 Task: Create List Customer Profiling in Board Product Development Strategies to Workspace Business Writing. Create List Customer Segmentation in Board Content Amplification to Workspace Business Writing. Create List Customer Journey Mapping in Board Sales Pipeline Management and Lead Generation to Workspace Business Writing
Action: Mouse moved to (71, 297)
Screenshot: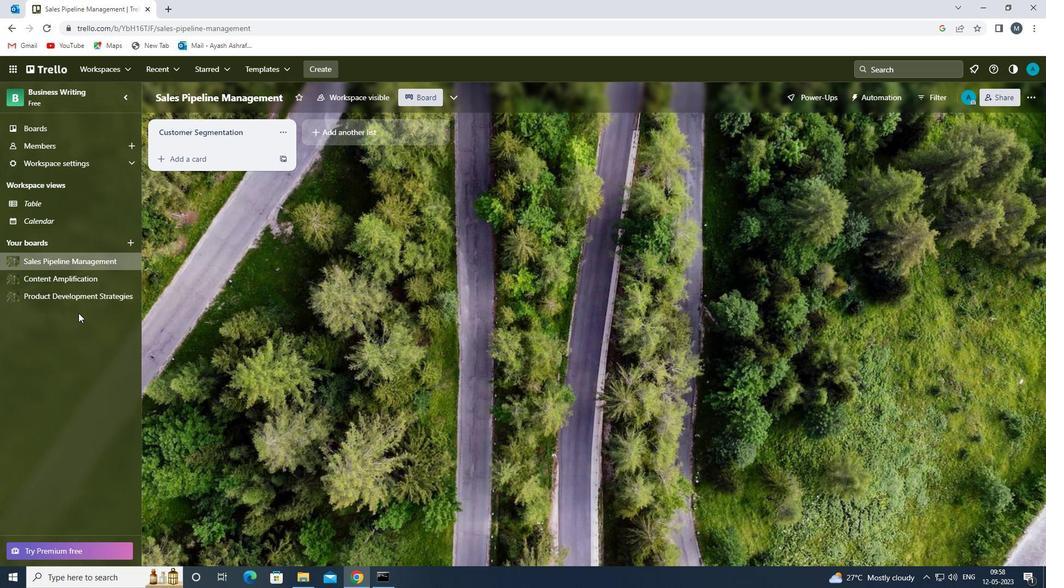 
Action: Mouse pressed left at (71, 297)
Screenshot: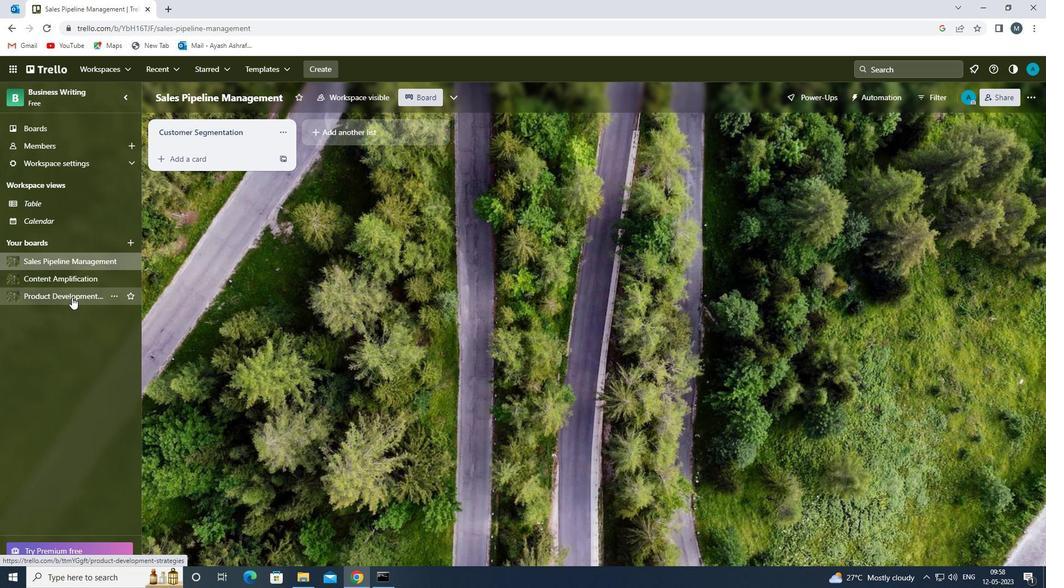 
Action: Mouse moved to (371, 130)
Screenshot: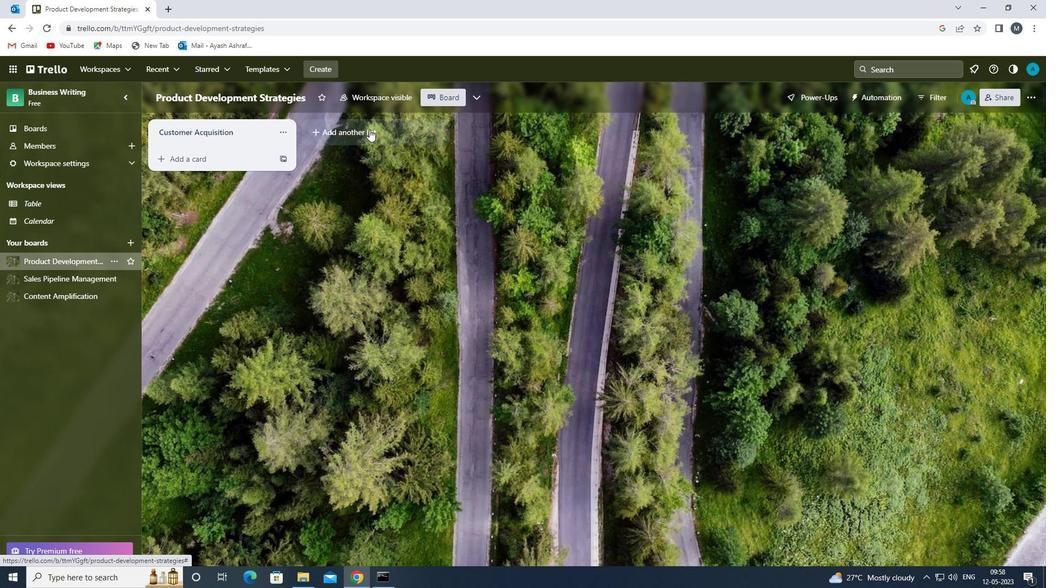 
Action: Mouse pressed left at (371, 130)
Screenshot: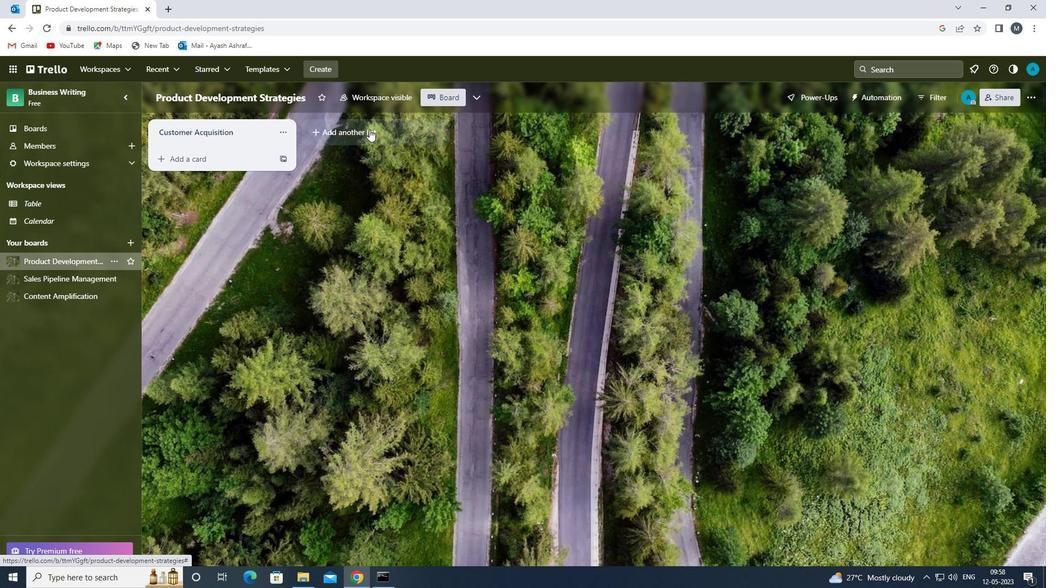 
Action: Mouse moved to (350, 131)
Screenshot: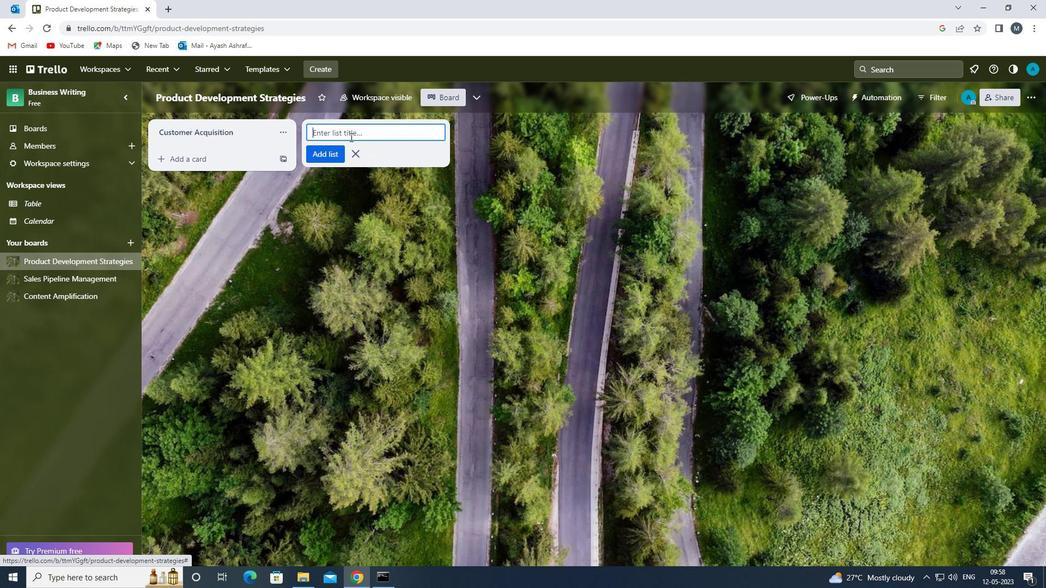 
Action: Mouse pressed left at (350, 131)
Screenshot: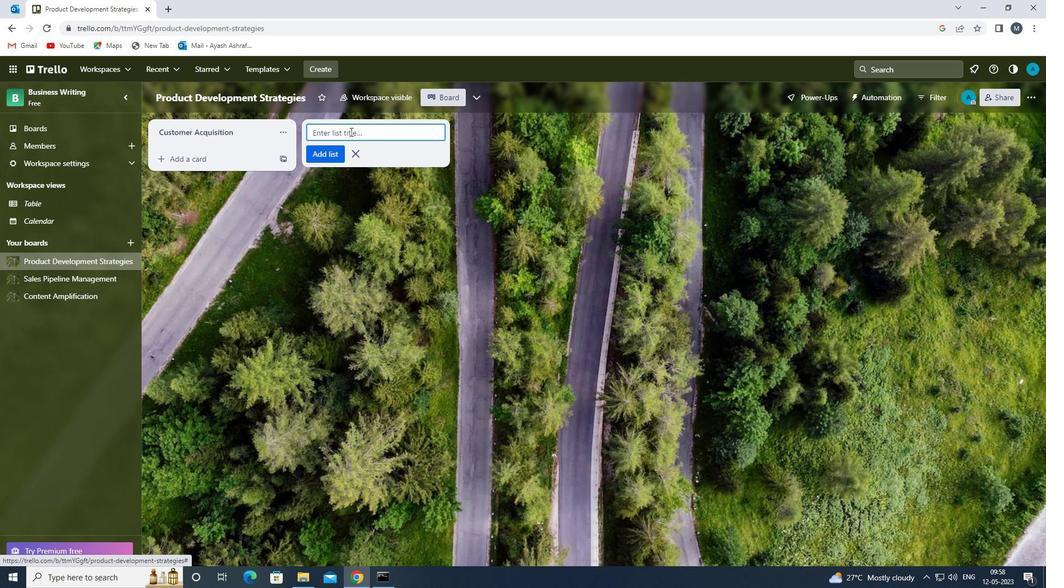
Action: Mouse moved to (349, 131)
Screenshot: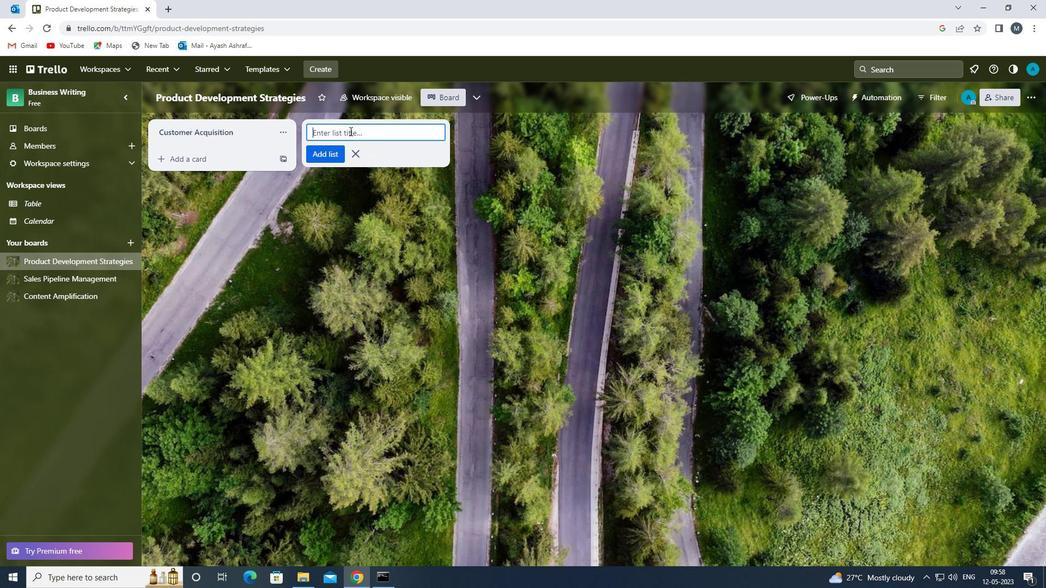 
Action: Key pressed <Key.shift><Key.shift>C
Screenshot: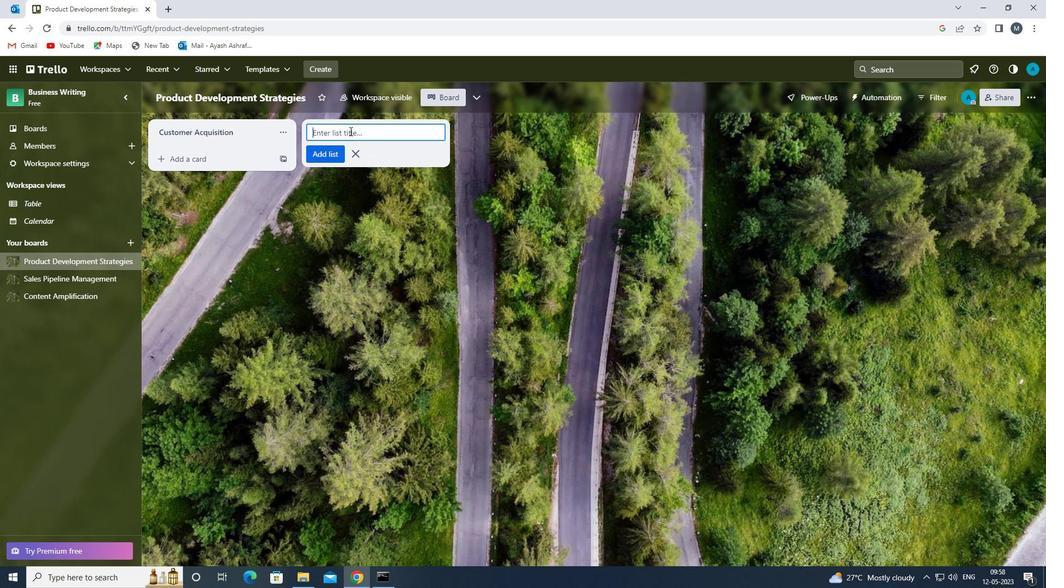 
Action: Mouse moved to (349, 131)
Screenshot: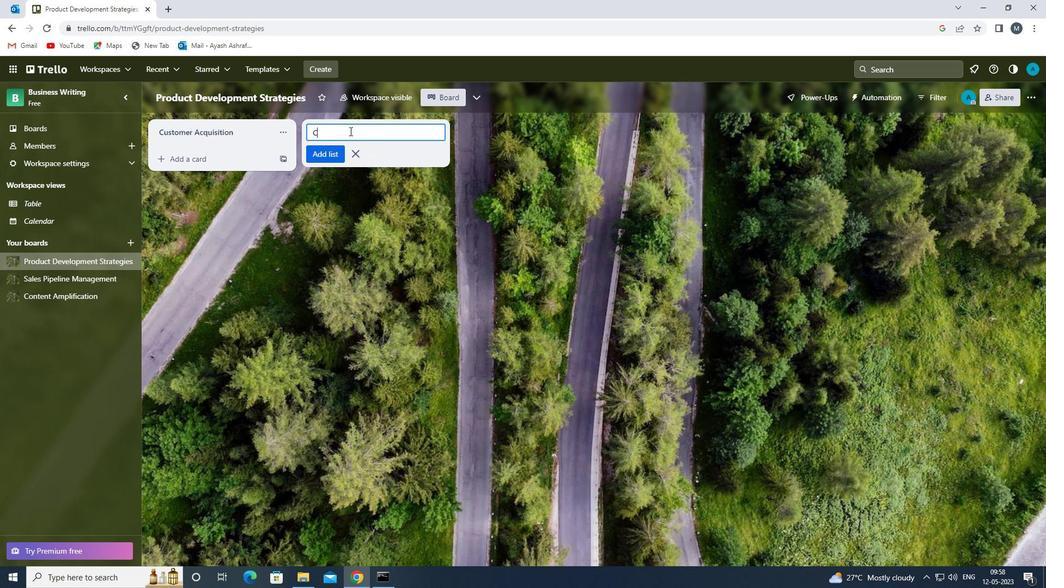 
Action: Key pressed USTOMER<Key.space><Key.shift>PROFILING<Key.space>
Screenshot: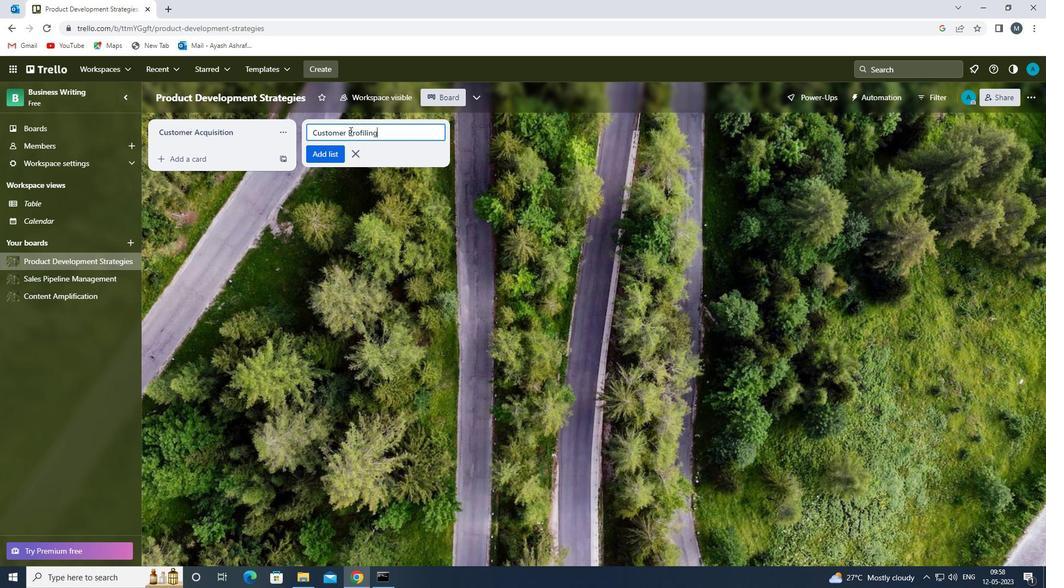 
Action: Mouse moved to (324, 159)
Screenshot: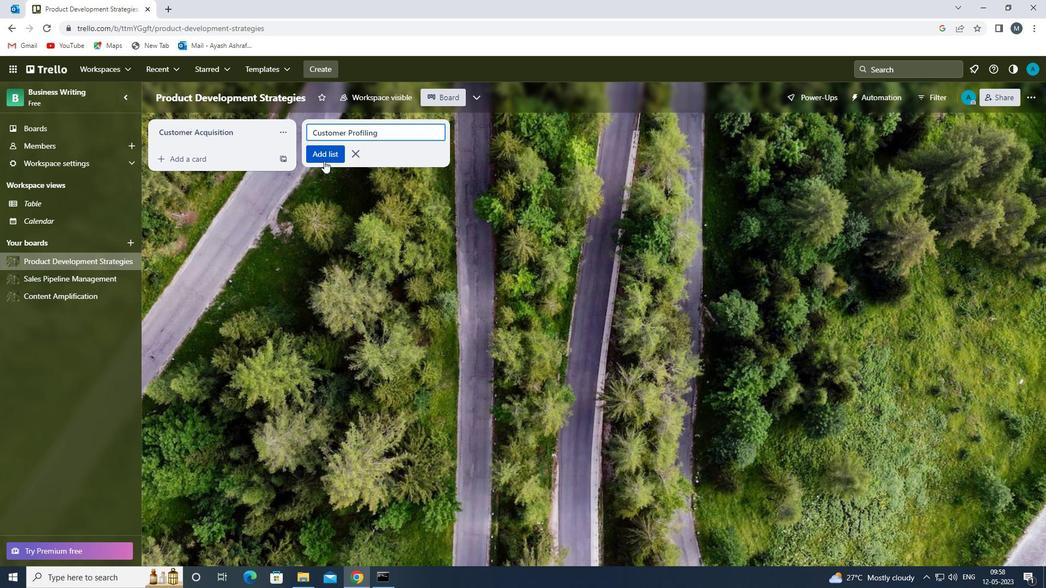 
Action: Mouse pressed left at (324, 159)
Screenshot: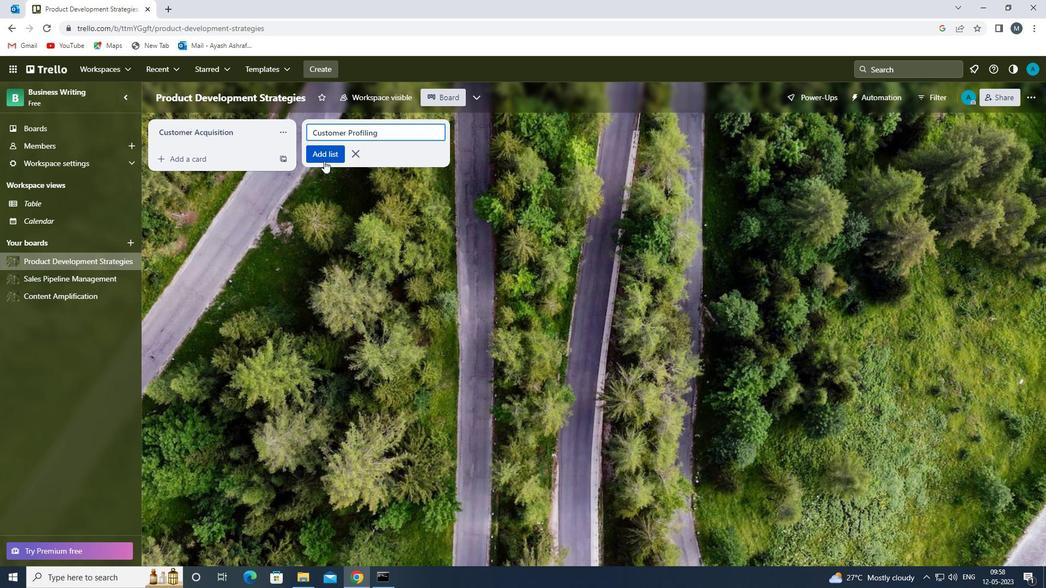 
Action: Mouse moved to (307, 268)
Screenshot: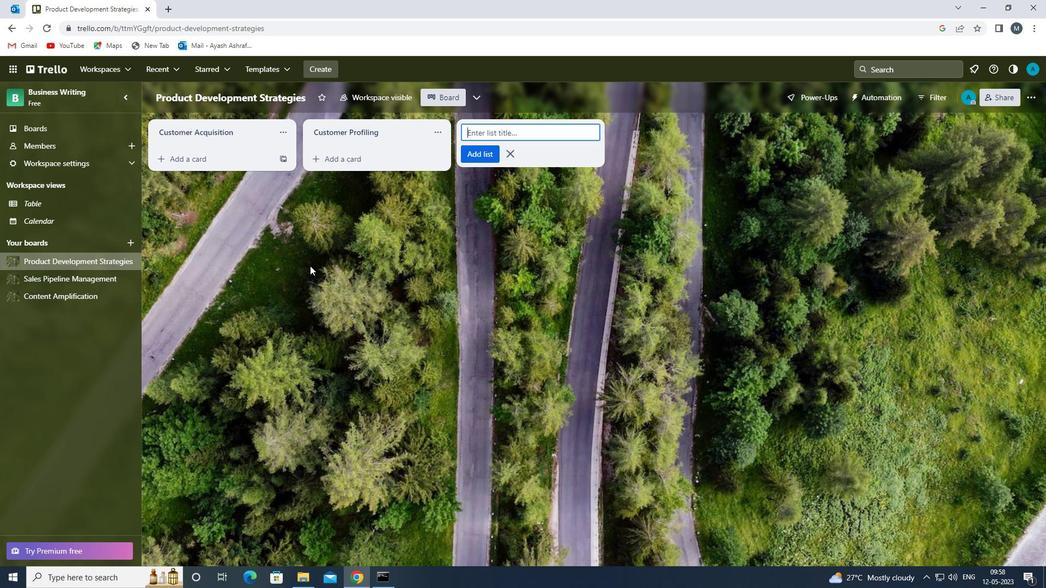 
Action: Mouse pressed left at (307, 268)
Screenshot: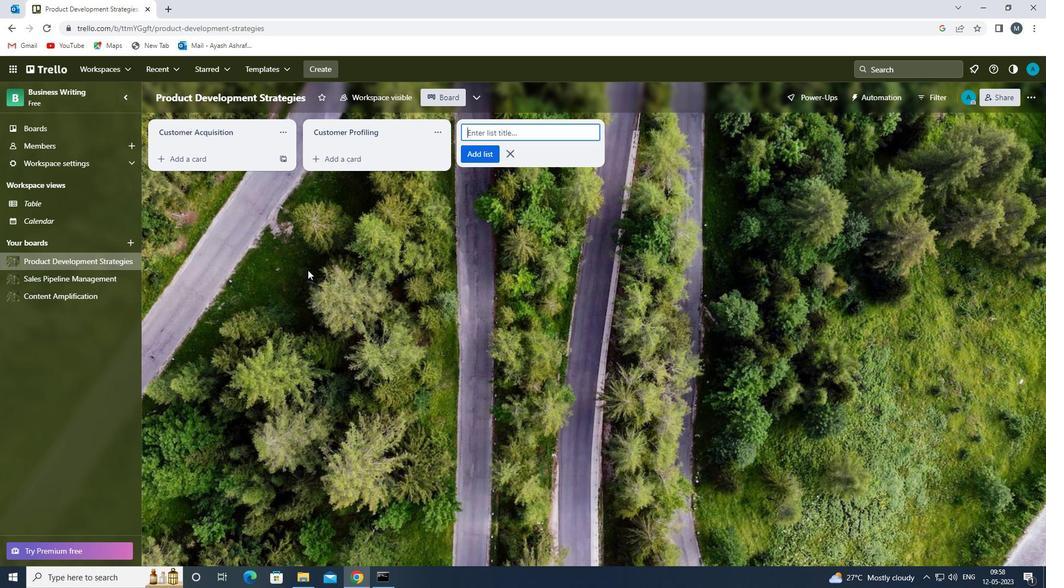 
Action: Mouse moved to (74, 299)
Screenshot: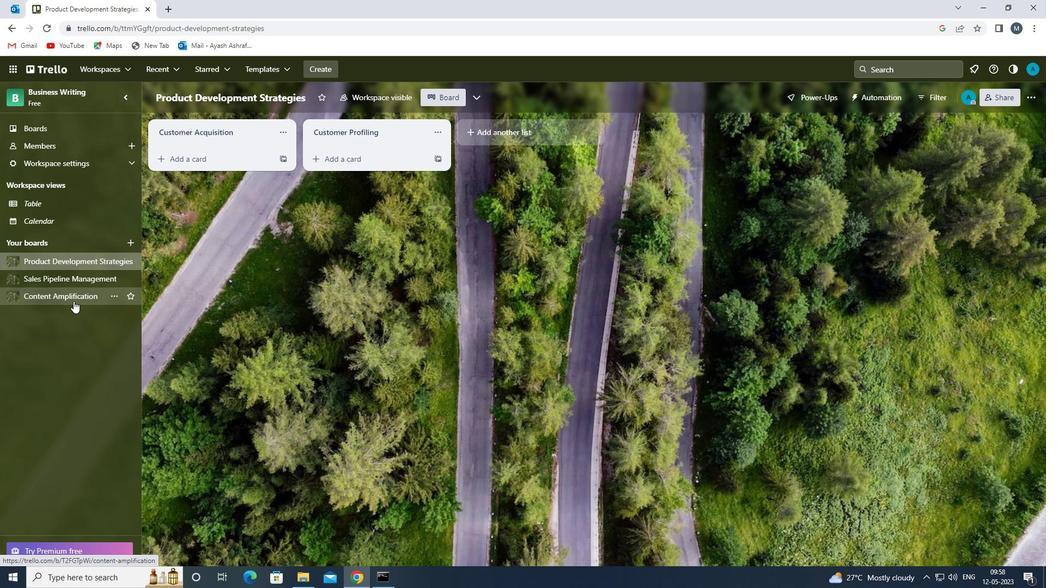 
Action: Mouse pressed left at (74, 299)
Screenshot: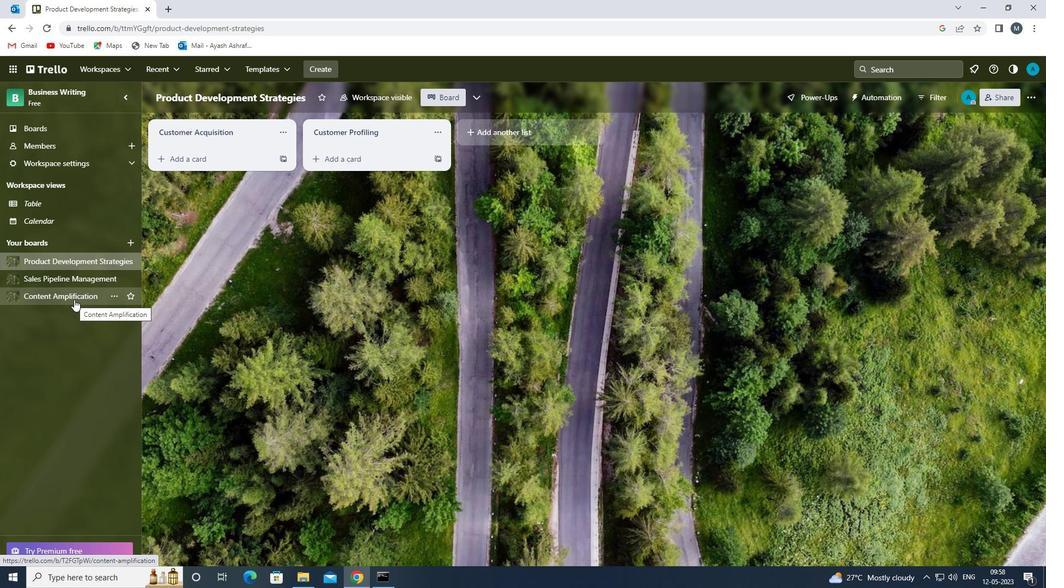 
Action: Mouse moved to (344, 134)
Screenshot: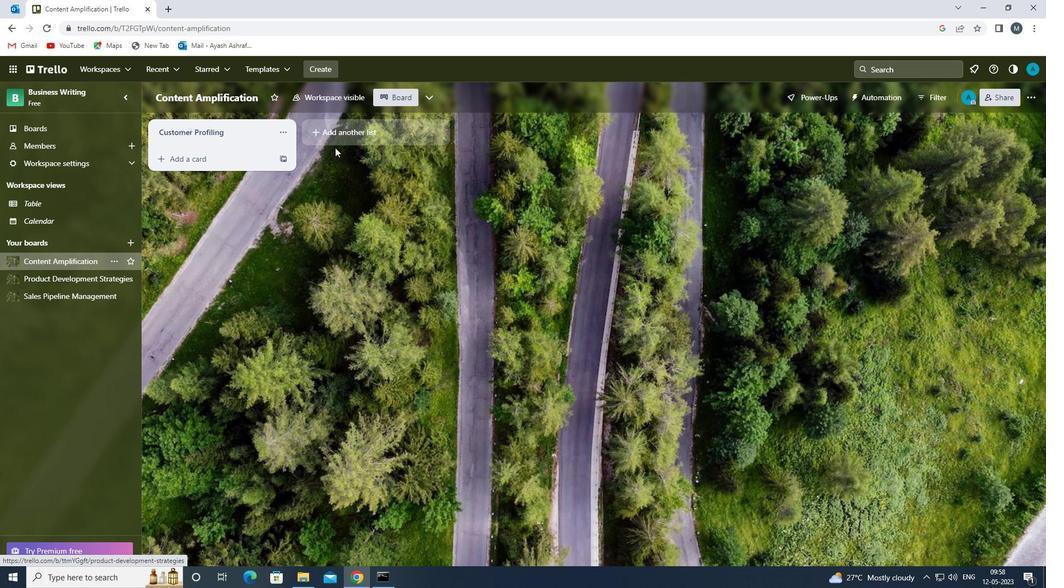 
Action: Mouse pressed left at (344, 134)
Screenshot: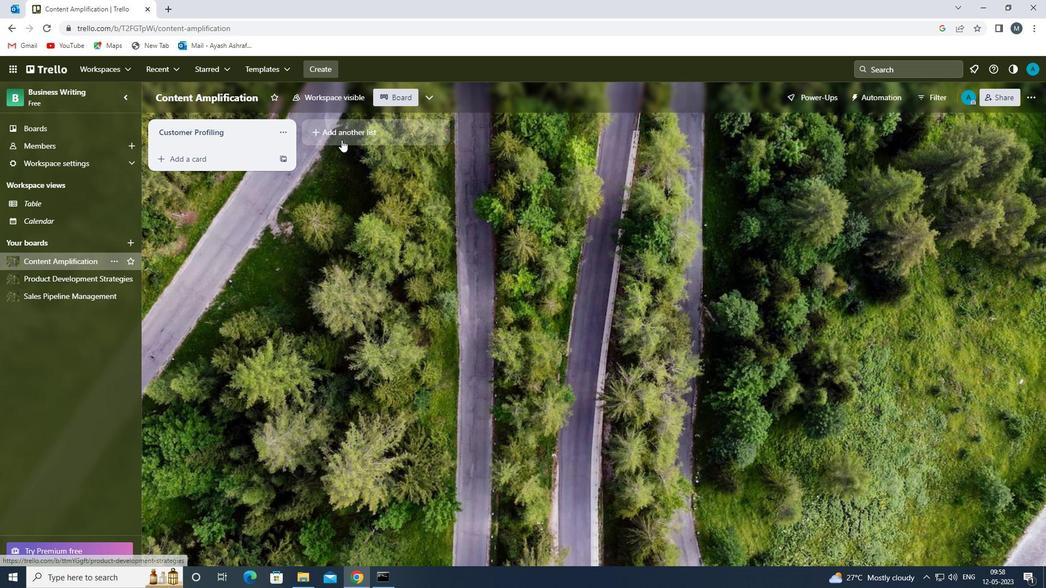 
Action: Mouse moved to (341, 131)
Screenshot: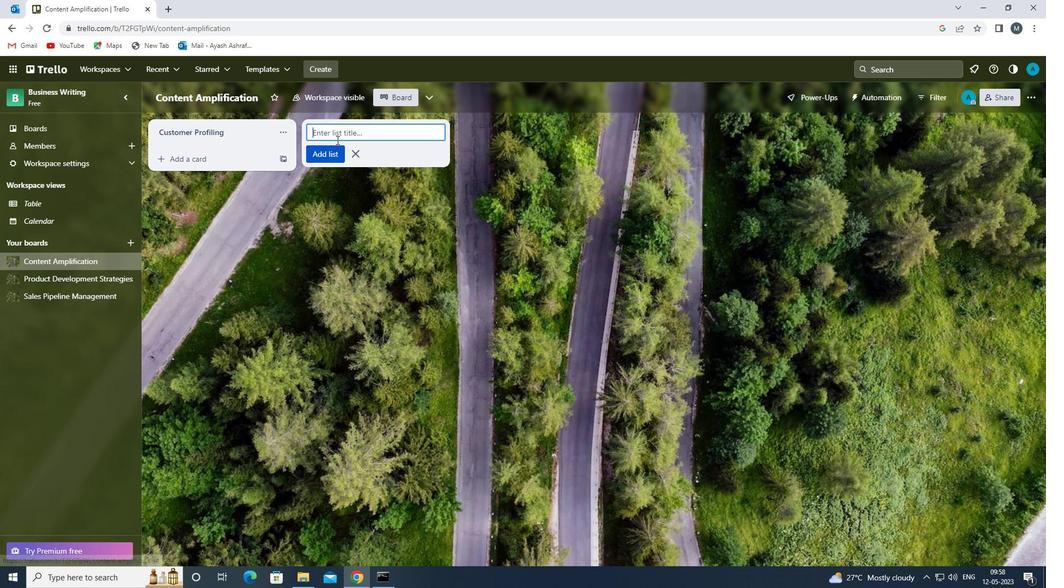 
Action: Mouse pressed left at (341, 131)
Screenshot: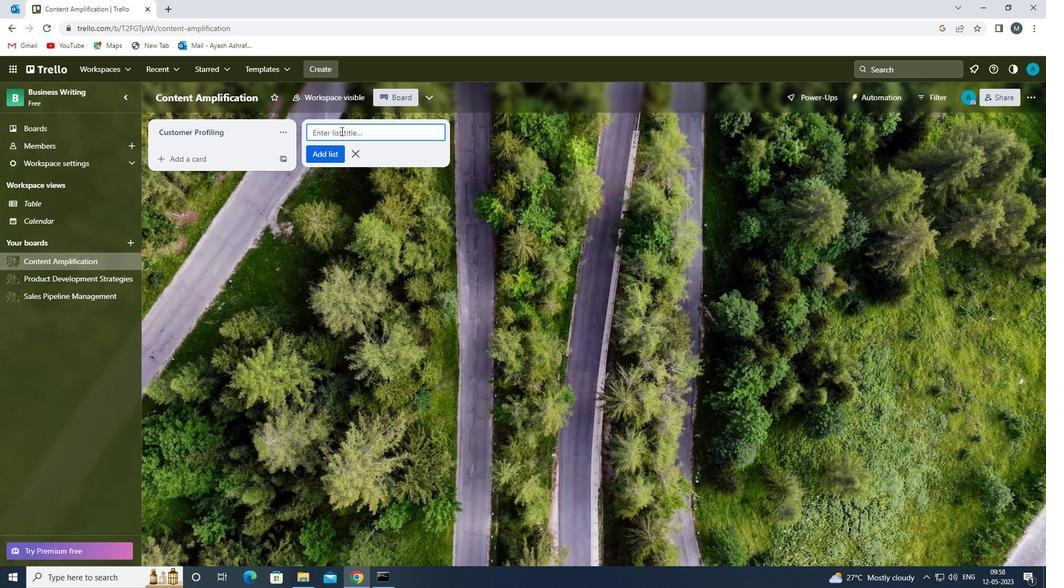 
Action: Mouse moved to (335, 132)
Screenshot: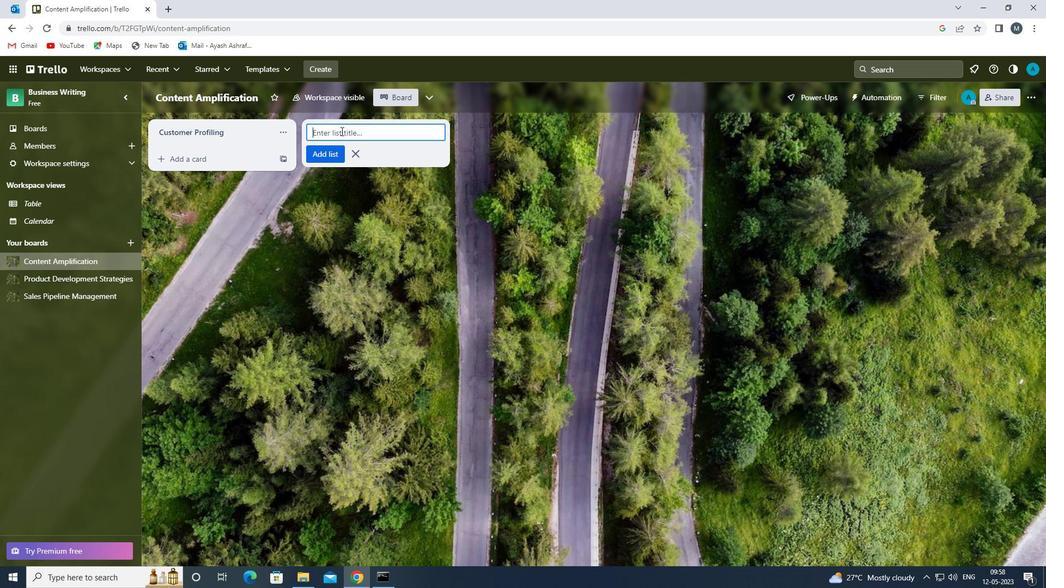 
Action: Key pressed <Key.shift><Key.shift><Key.shift><Key.shift><Key.shift>CUSTOMER<Key.space><Key.shift>SEGMENTATION<Key.space>
Screenshot: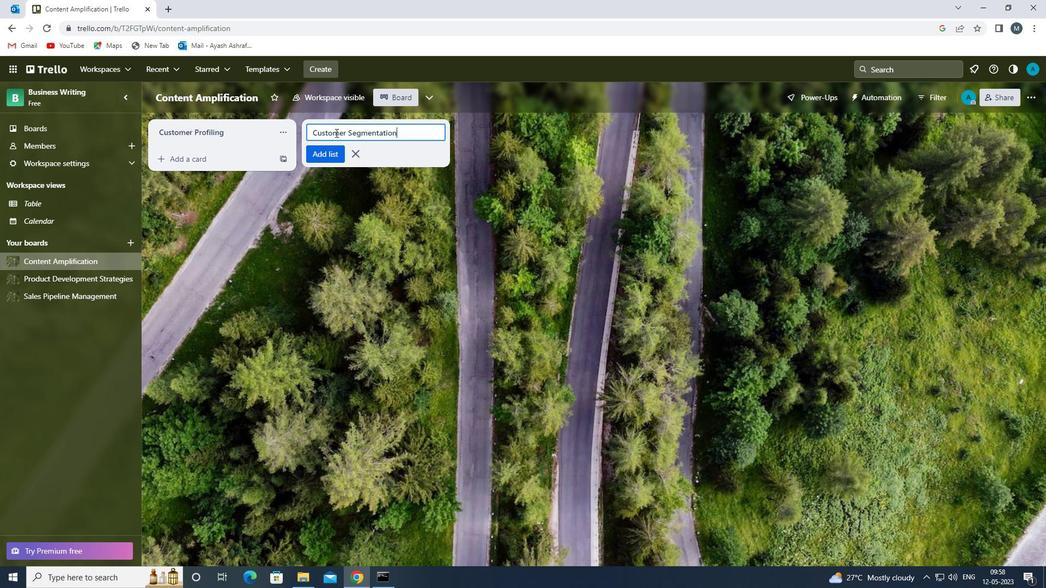 
Action: Mouse moved to (323, 155)
Screenshot: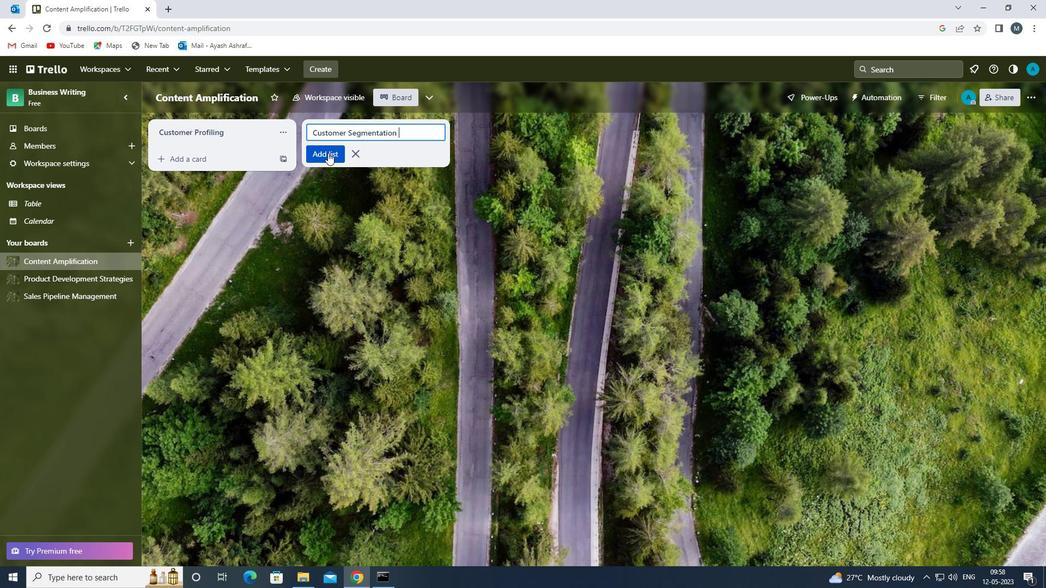 
Action: Mouse pressed left at (323, 155)
Screenshot: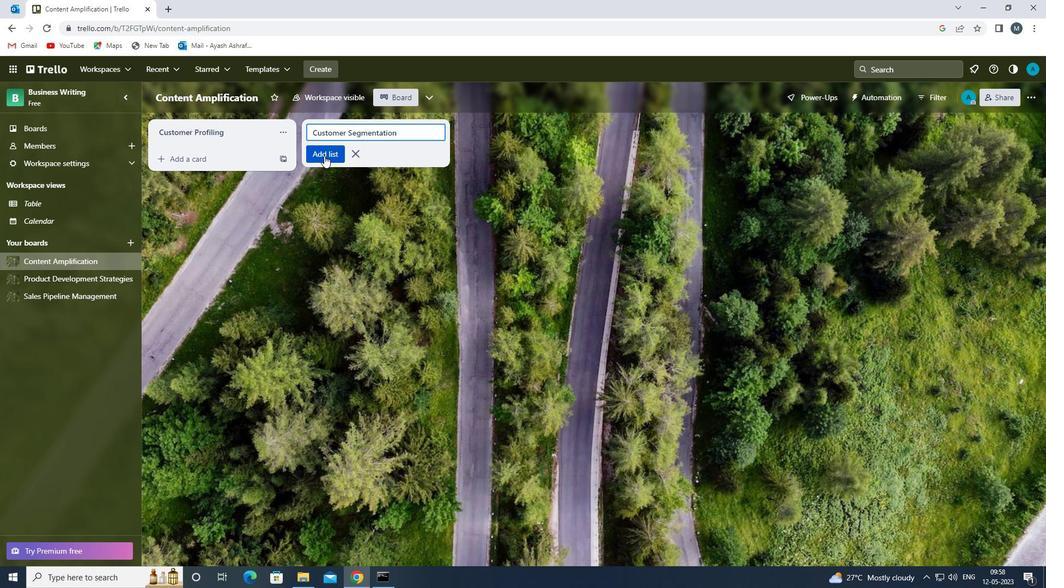 
Action: Mouse moved to (314, 211)
Screenshot: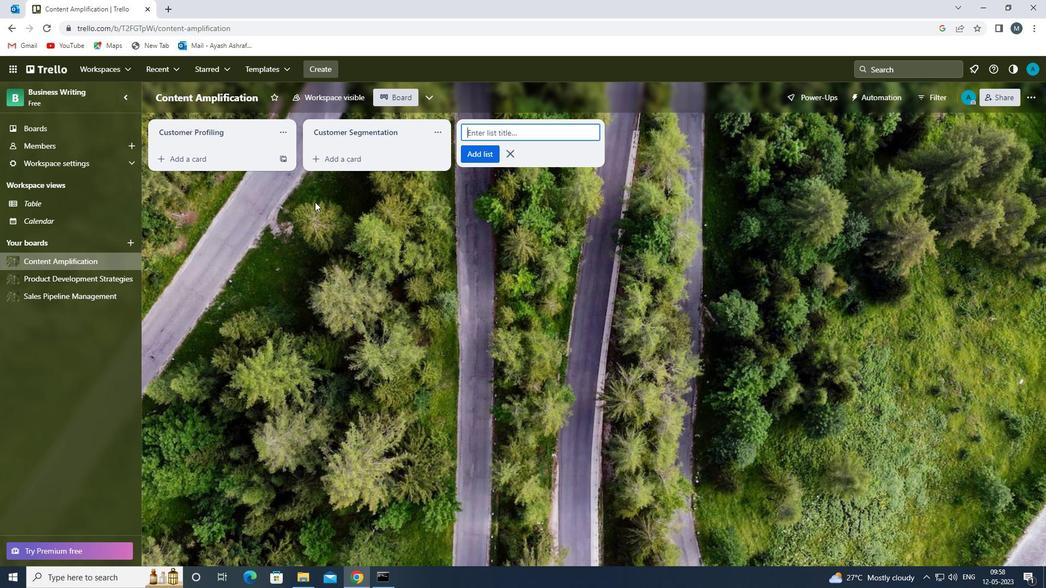 
Action: Mouse pressed left at (314, 211)
Screenshot: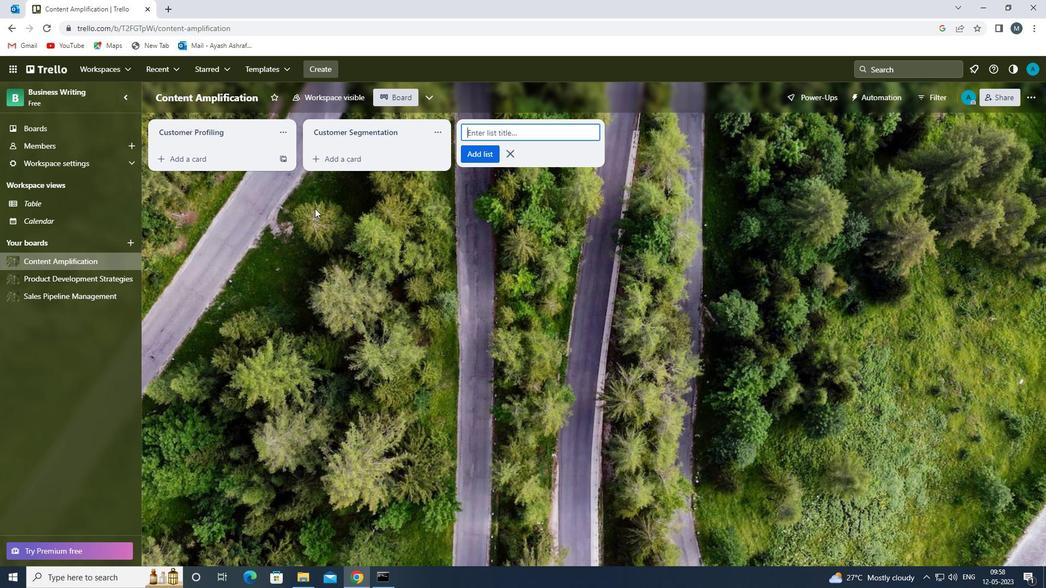 
Action: Mouse moved to (82, 294)
Screenshot: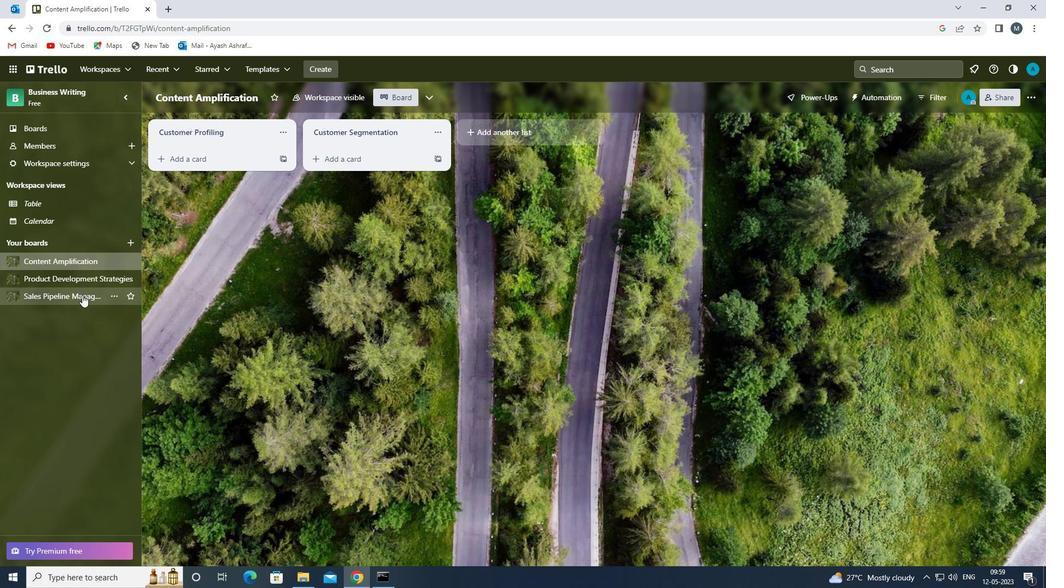 
Action: Mouse pressed left at (82, 294)
Screenshot: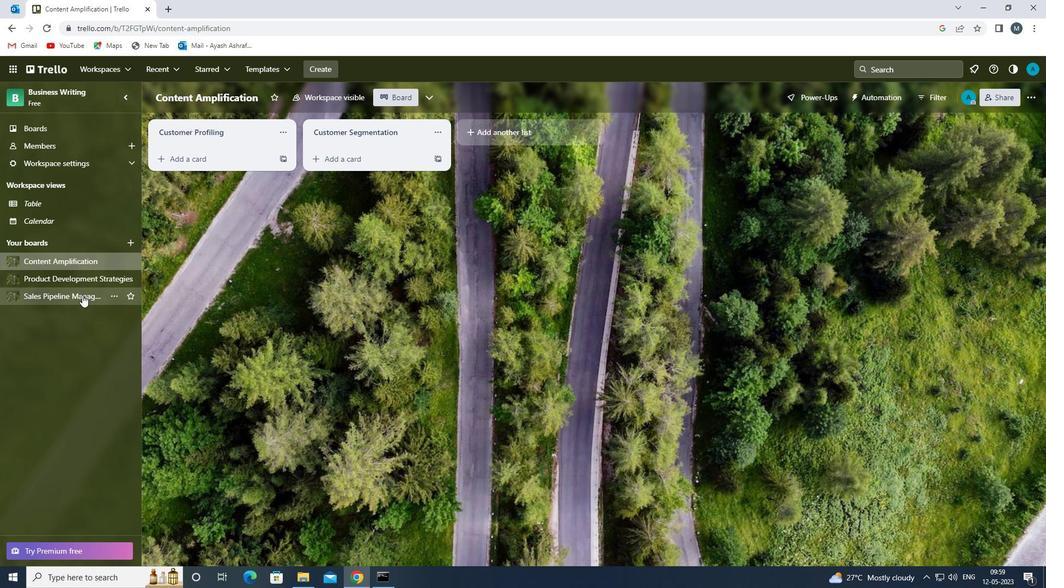 
Action: Mouse moved to (377, 126)
Screenshot: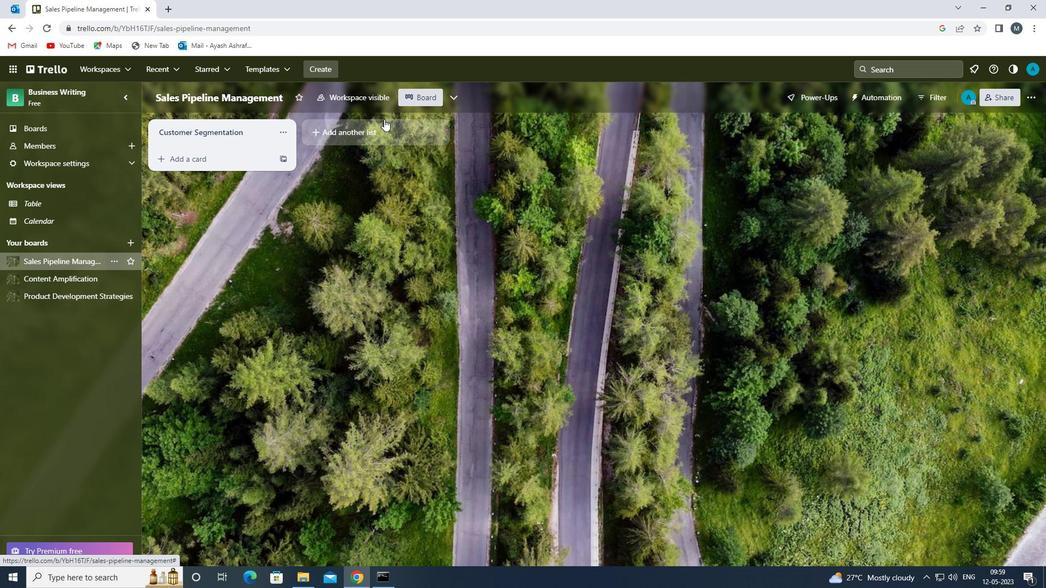 
Action: Mouse pressed left at (377, 126)
Screenshot: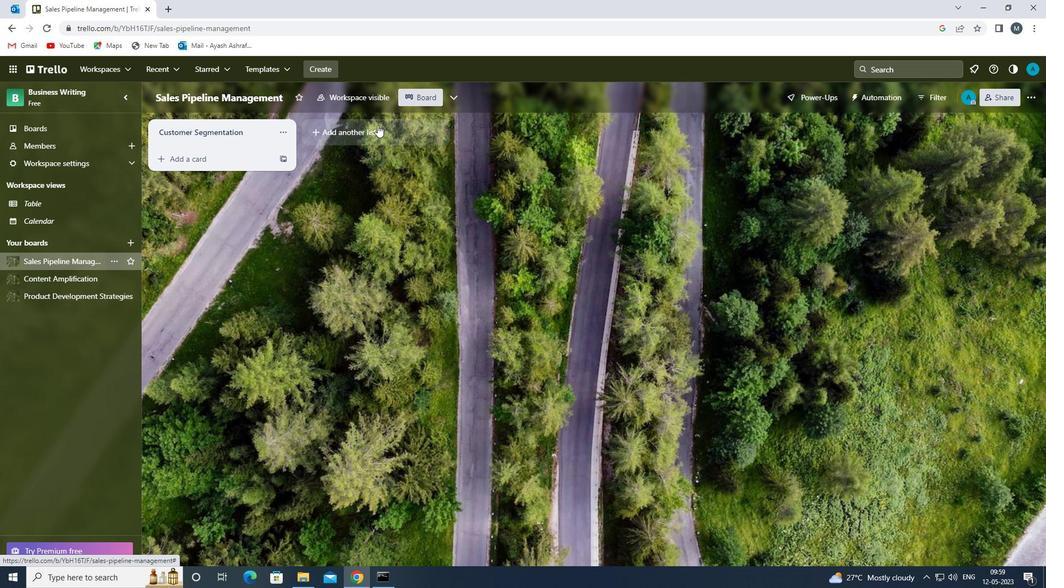 
Action: Mouse moved to (354, 133)
Screenshot: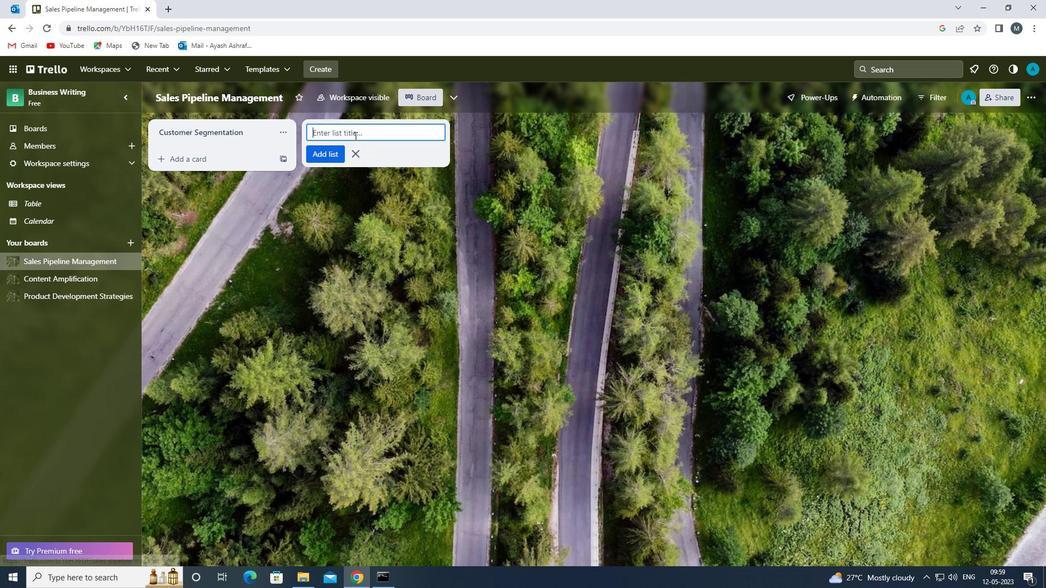 
Action: Mouse pressed left at (354, 133)
Screenshot: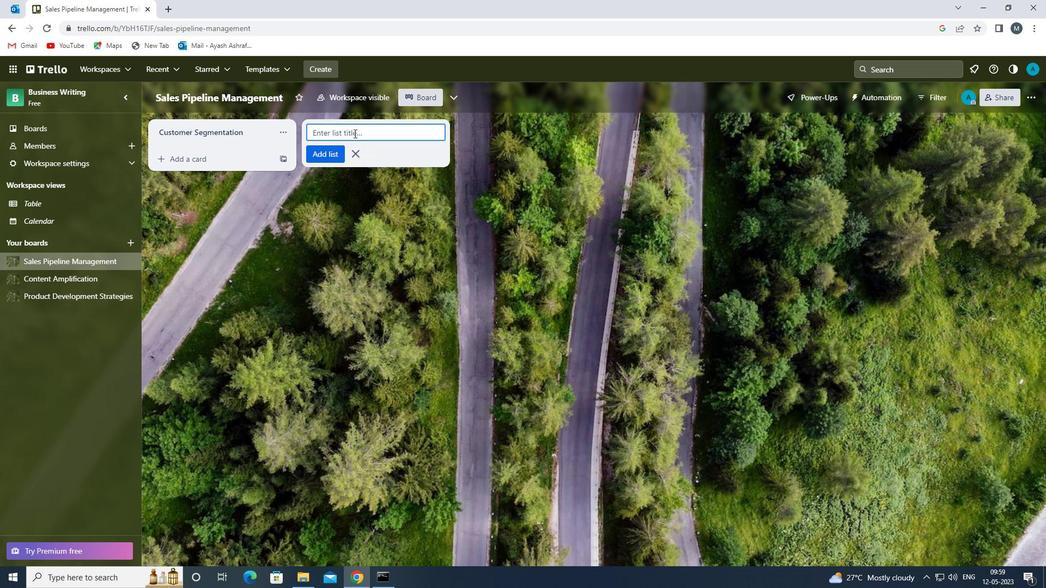 
Action: Mouse moved to (354, 132)
Screenshot: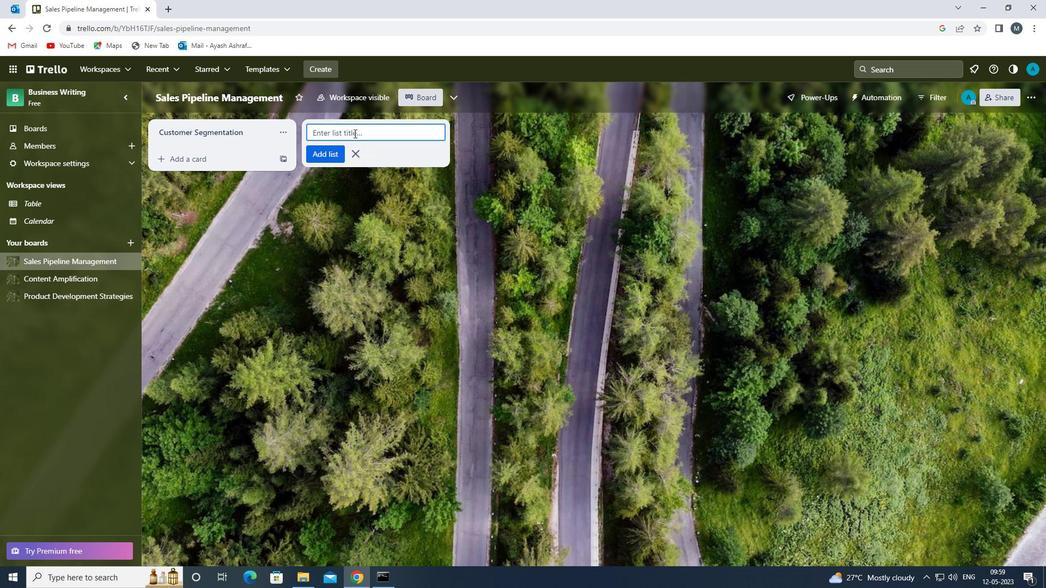 
Action: Key pressed <Key.shift><Key.shift><Key.shift>CUSTOMER<Key.space><Key.shift><Key.shift>JOURNEY<Key.space><Key.shift>MAPPING<Key.space>
Screenshot: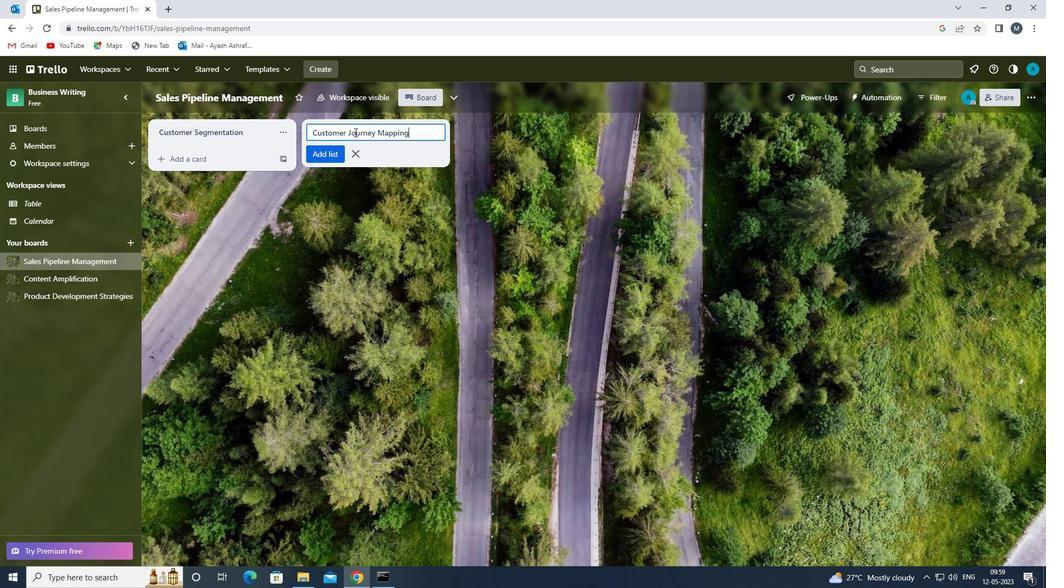 
Action: Mouse moved to (324, 154)
Screenshot: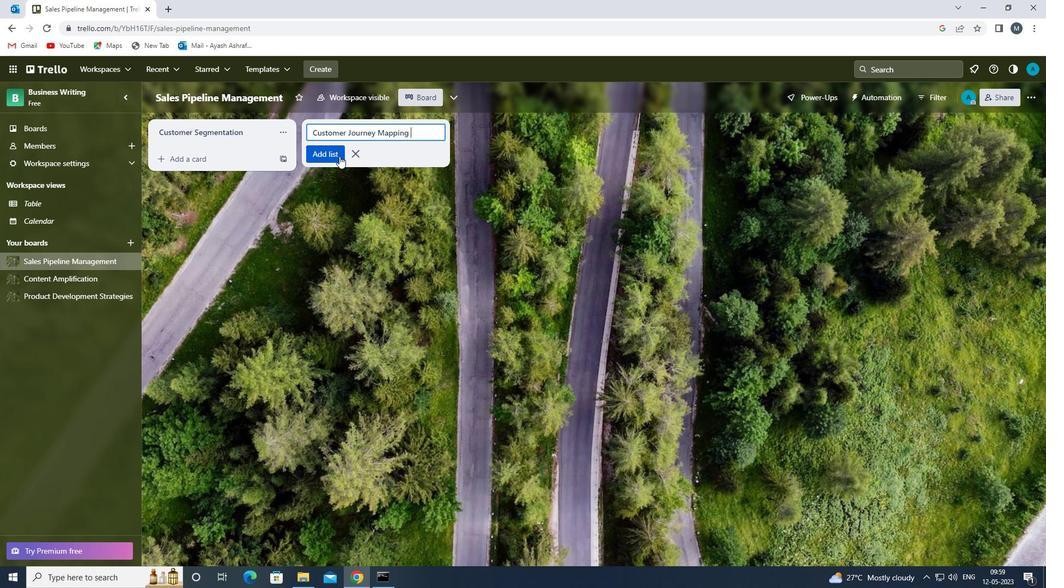 
Action: Mouse pressed left at (324, 154)
Screenshot: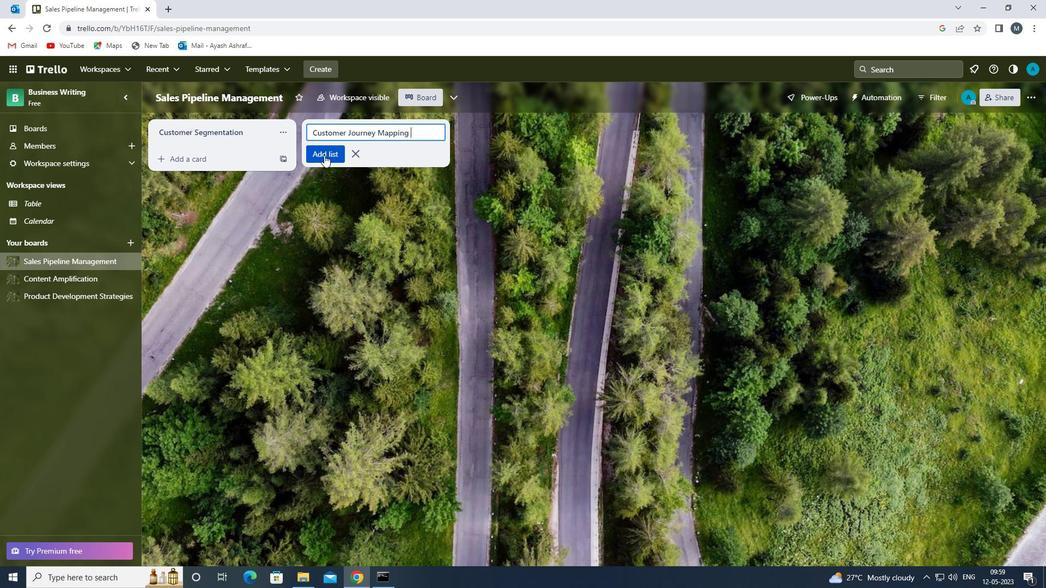 
Action: Mouse moved to (317, 229)
Screenshot: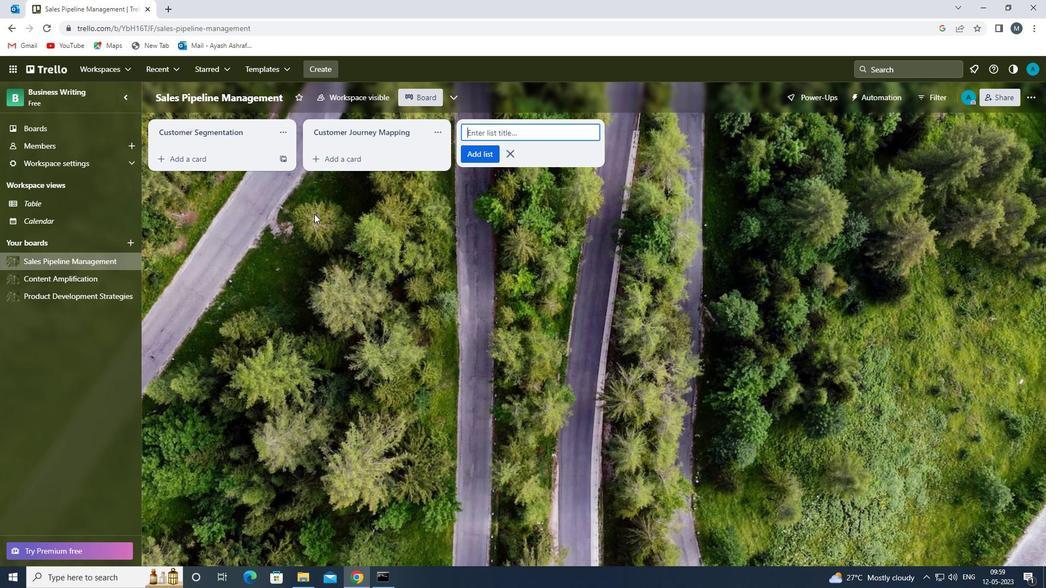 
Action: Mouse pressed left at (317, 229)
Screenshot: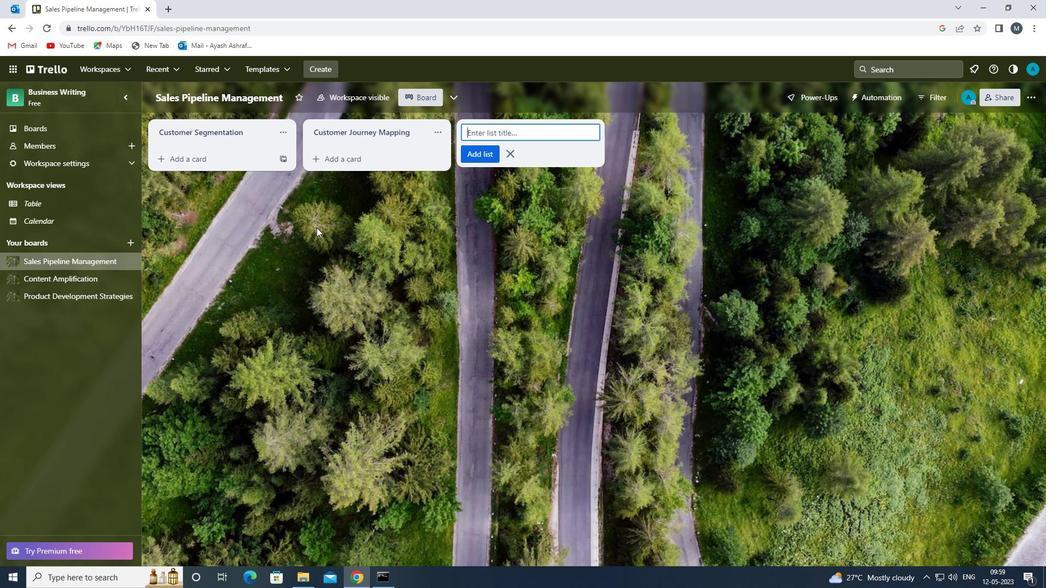 
Action: Mouse moved to (318, 230)
Screenshot: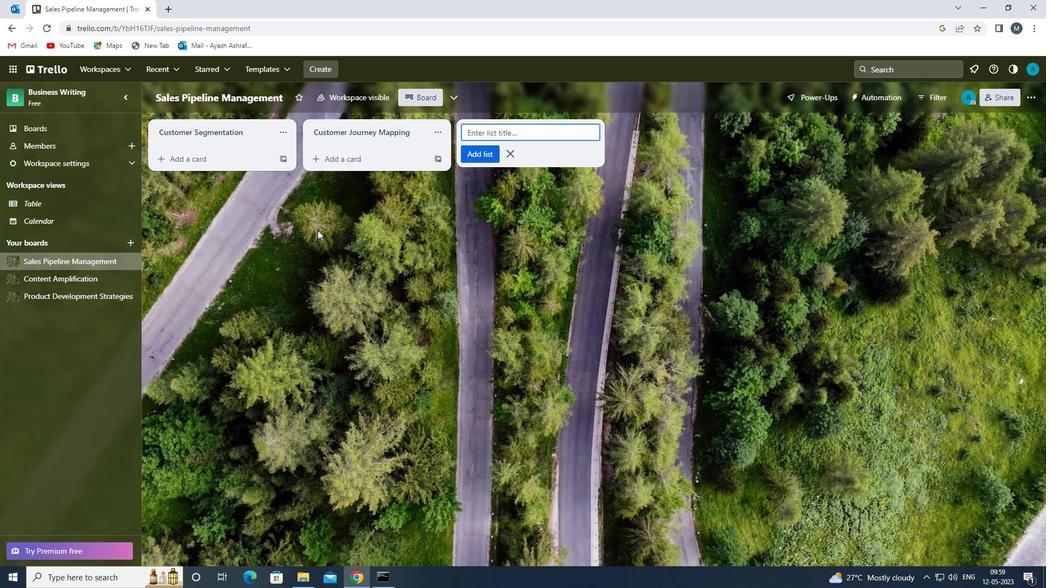 
